 Task: Export file in Medium Quality
Action: Mouse moved to (1338, 38)
Screenshot: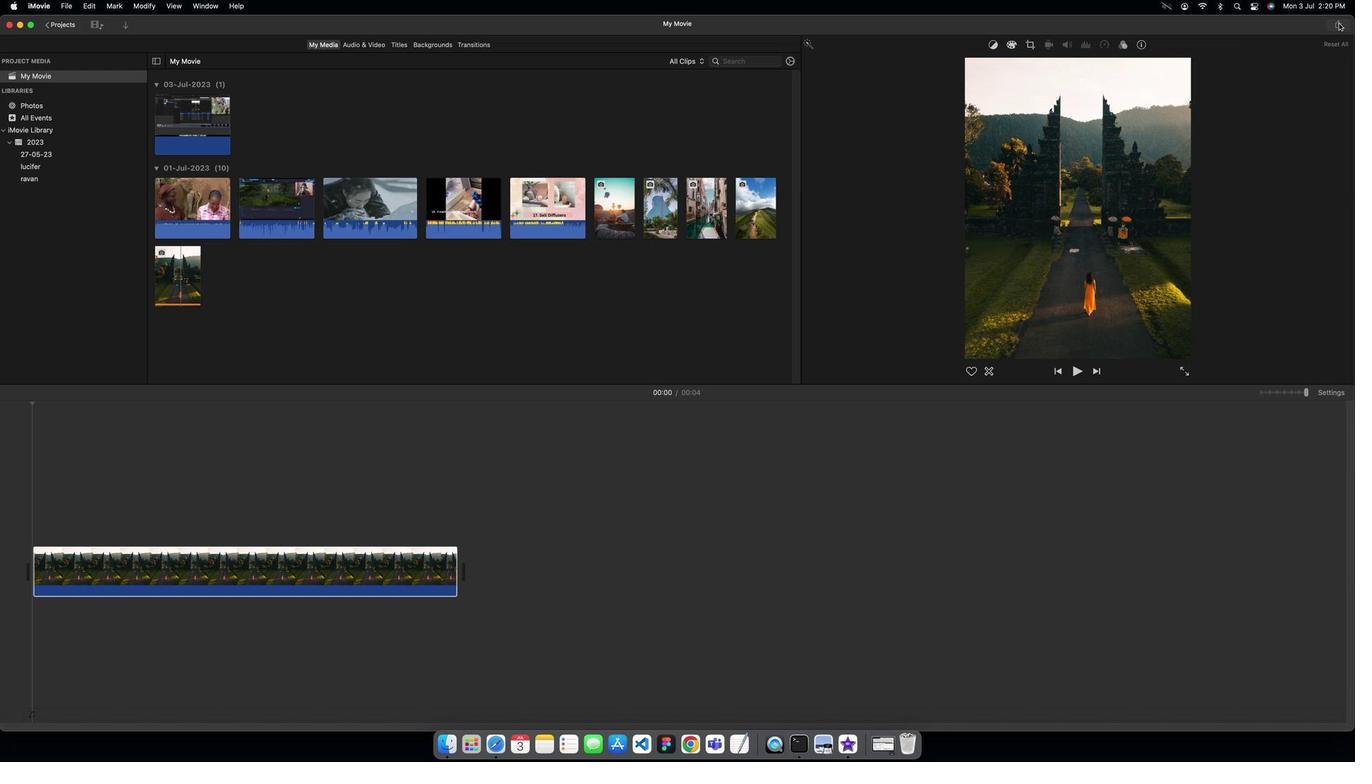 
Action: Mouse pressed left at (1338, 38)
Screenshot: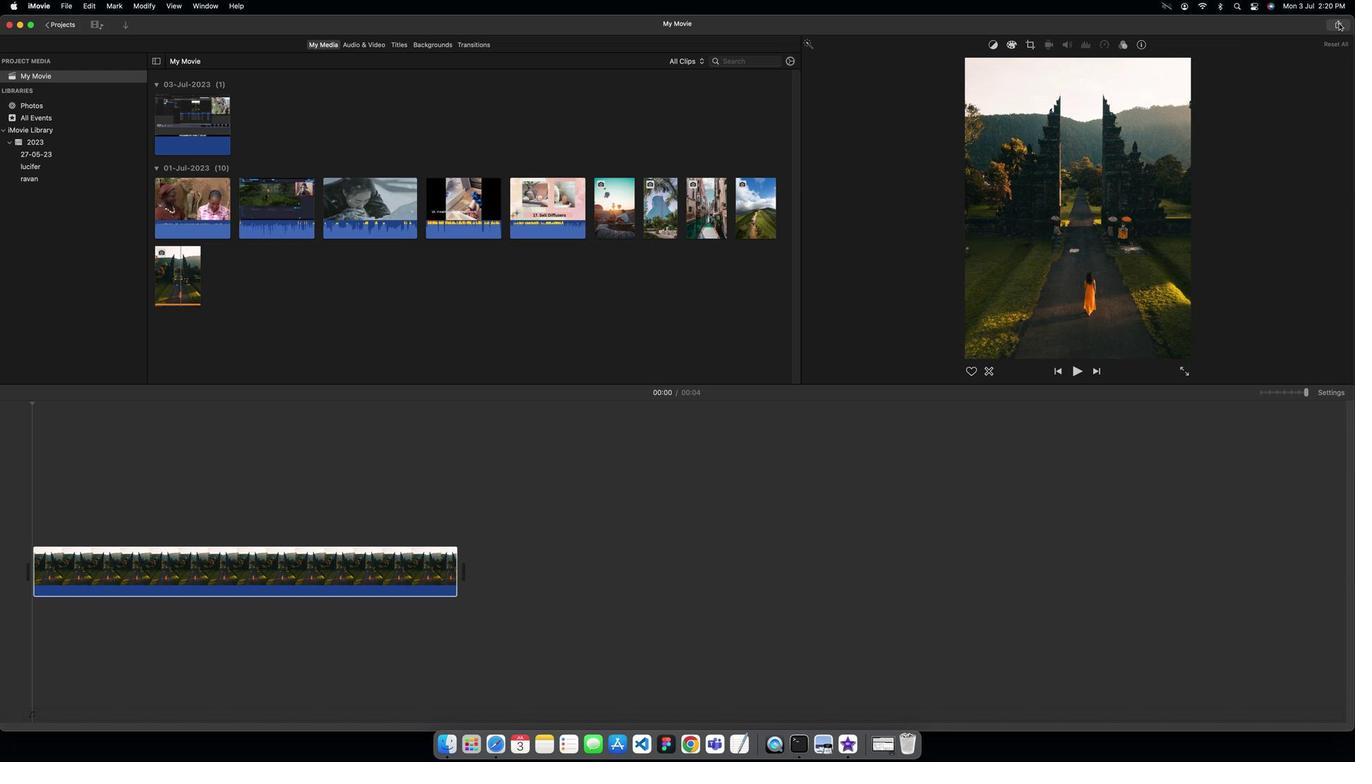 
Action: Mouse moved to (1319, 109)
Screenshot: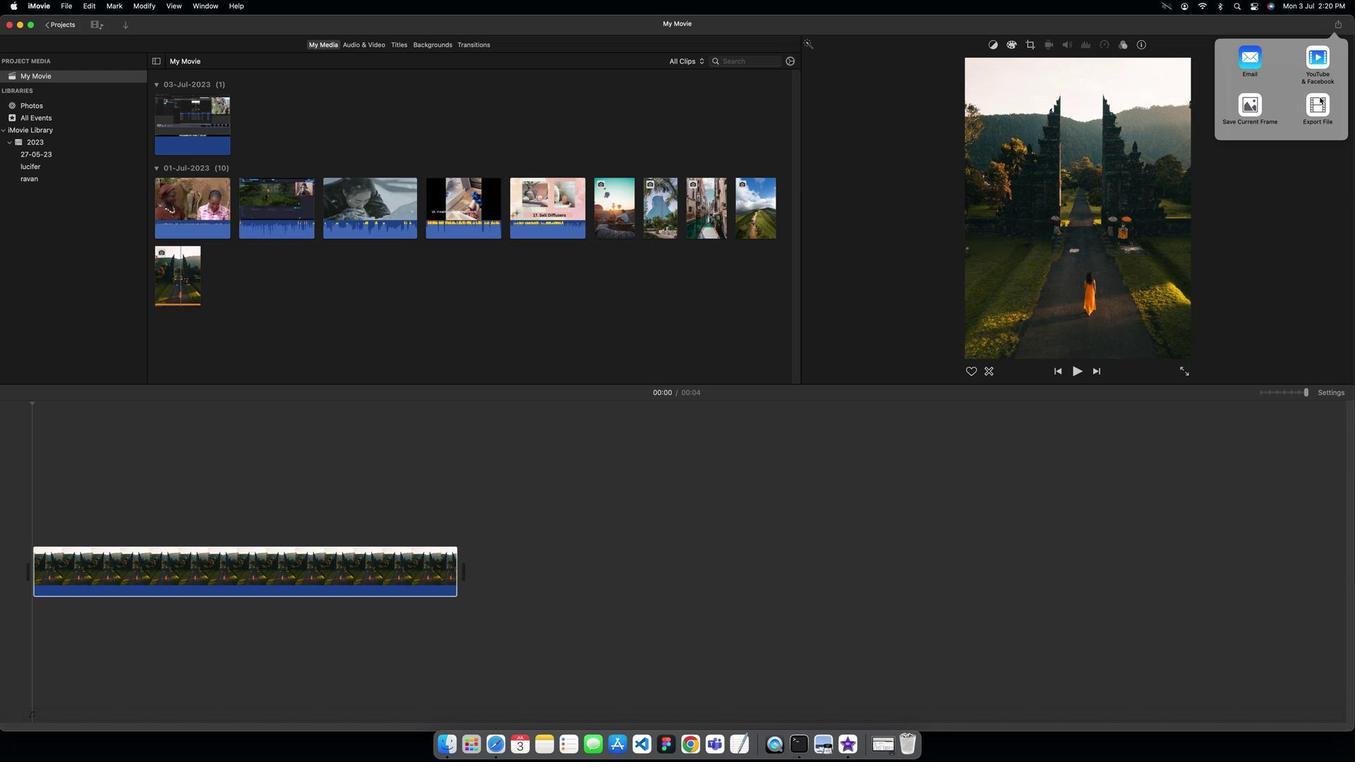
Action: Mouse pressed left at (1319, 109)
Screenshot: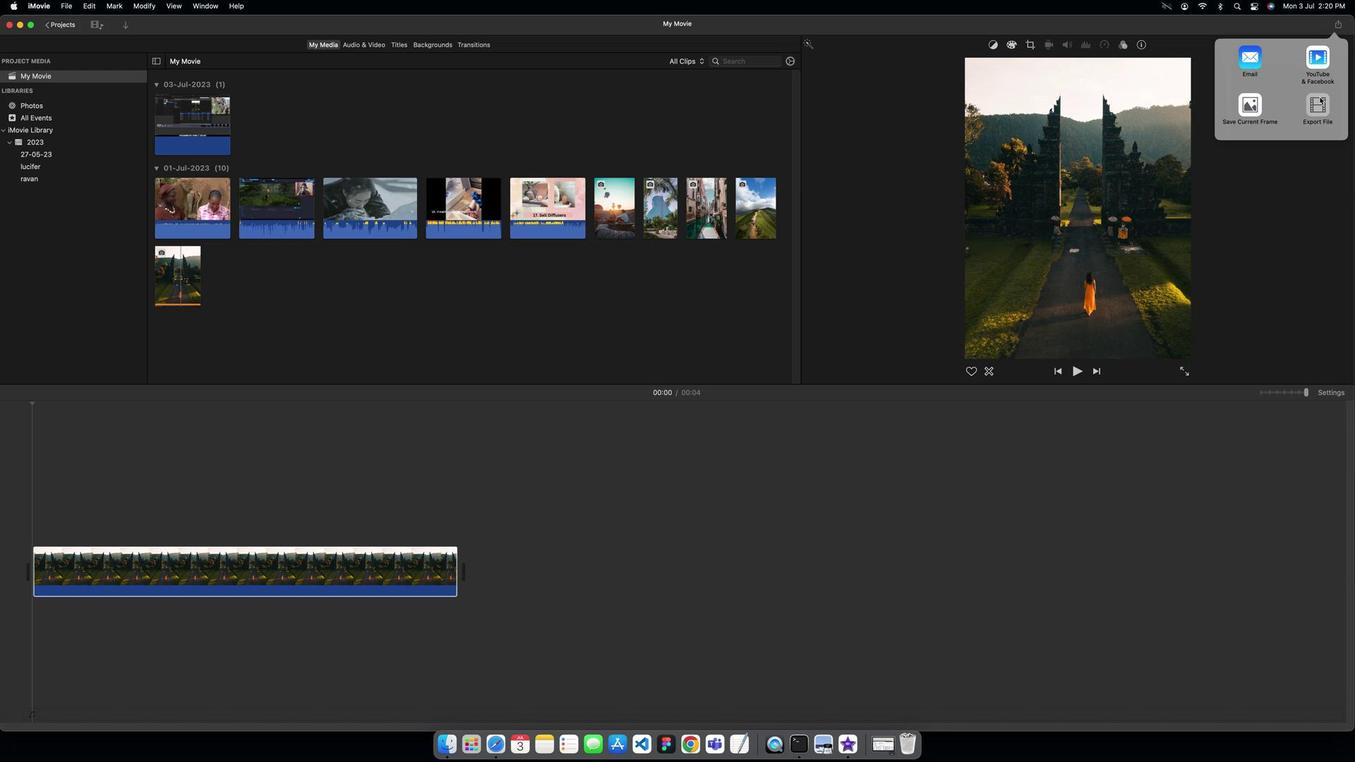
Action: Mouse moved to (745, 233)
Screenshot: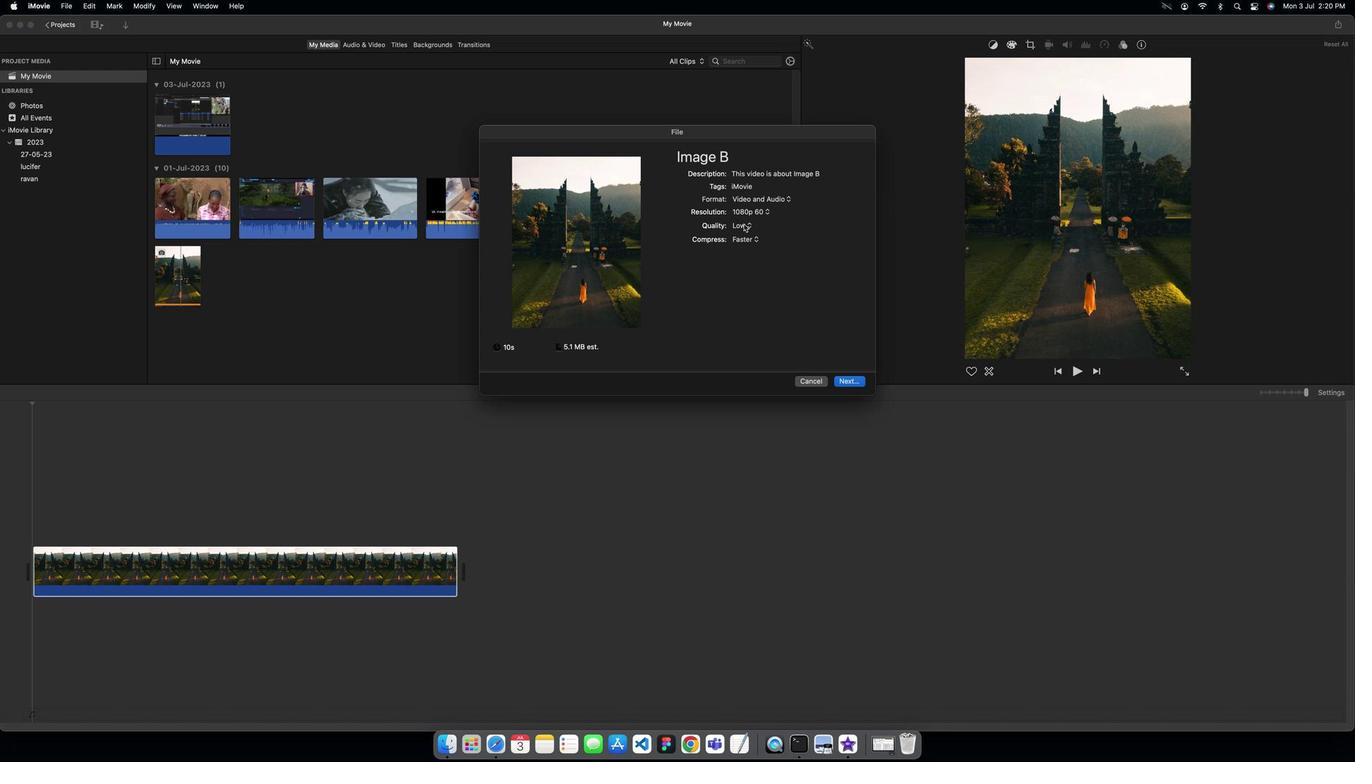 
Action: Mouse pressed left at (745, 233)
Screenshot: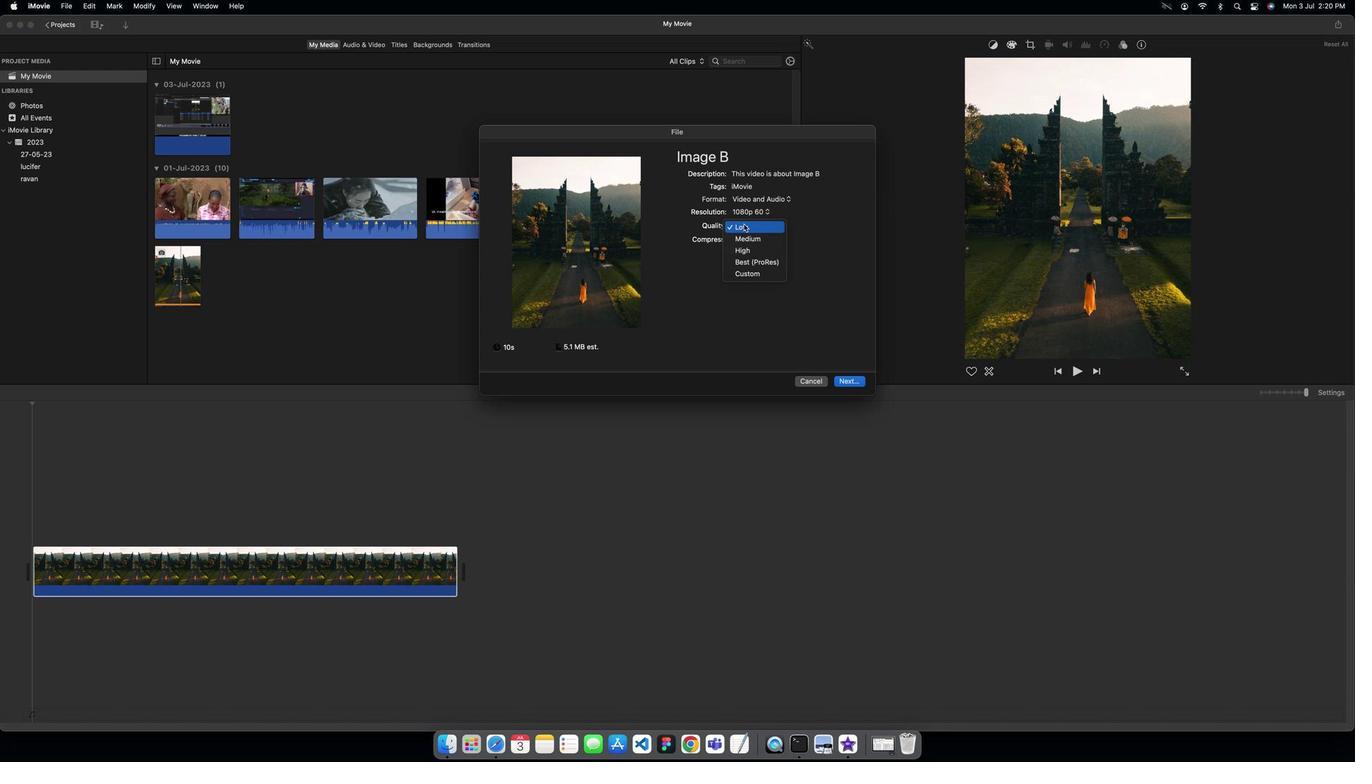
Action: Mouse moved to (747, 243)
Screenshot: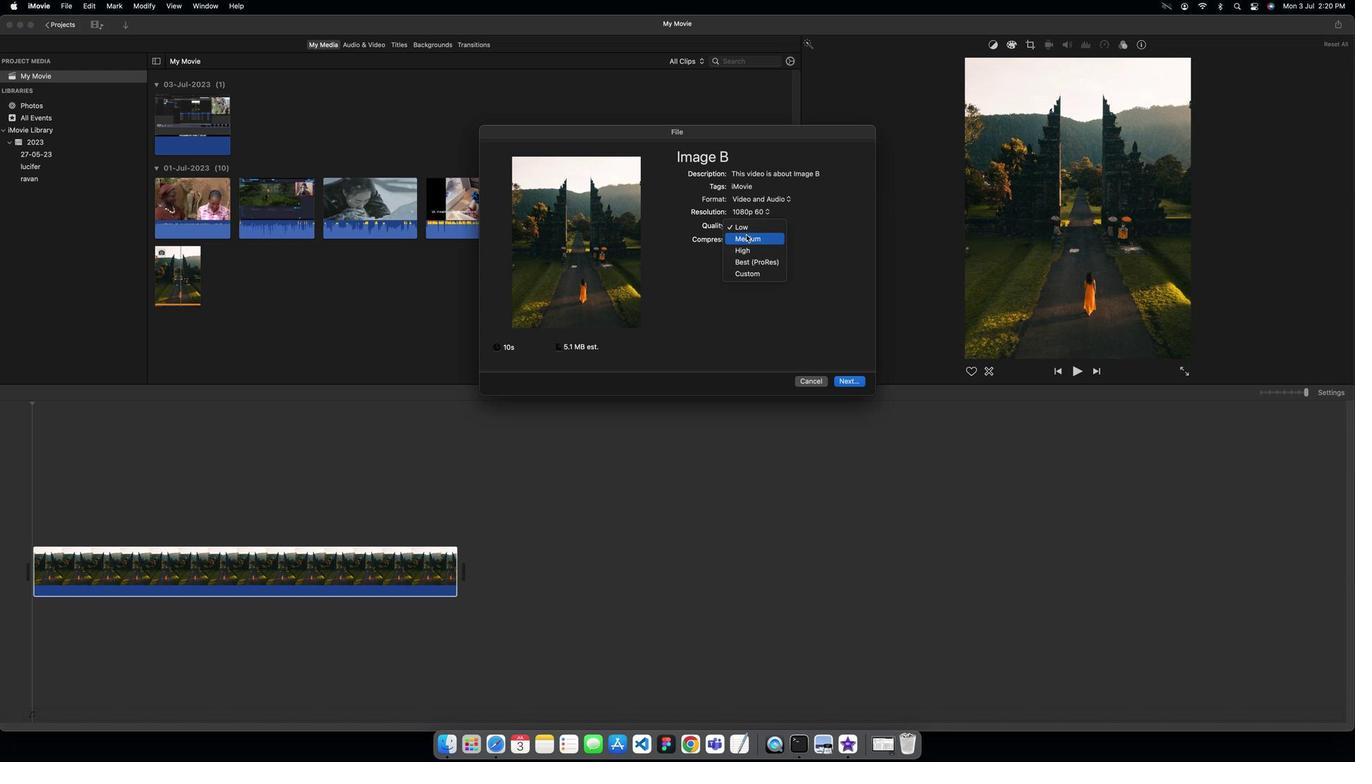 
Action: Mouse pressed left at (747, 243)
Screenshot: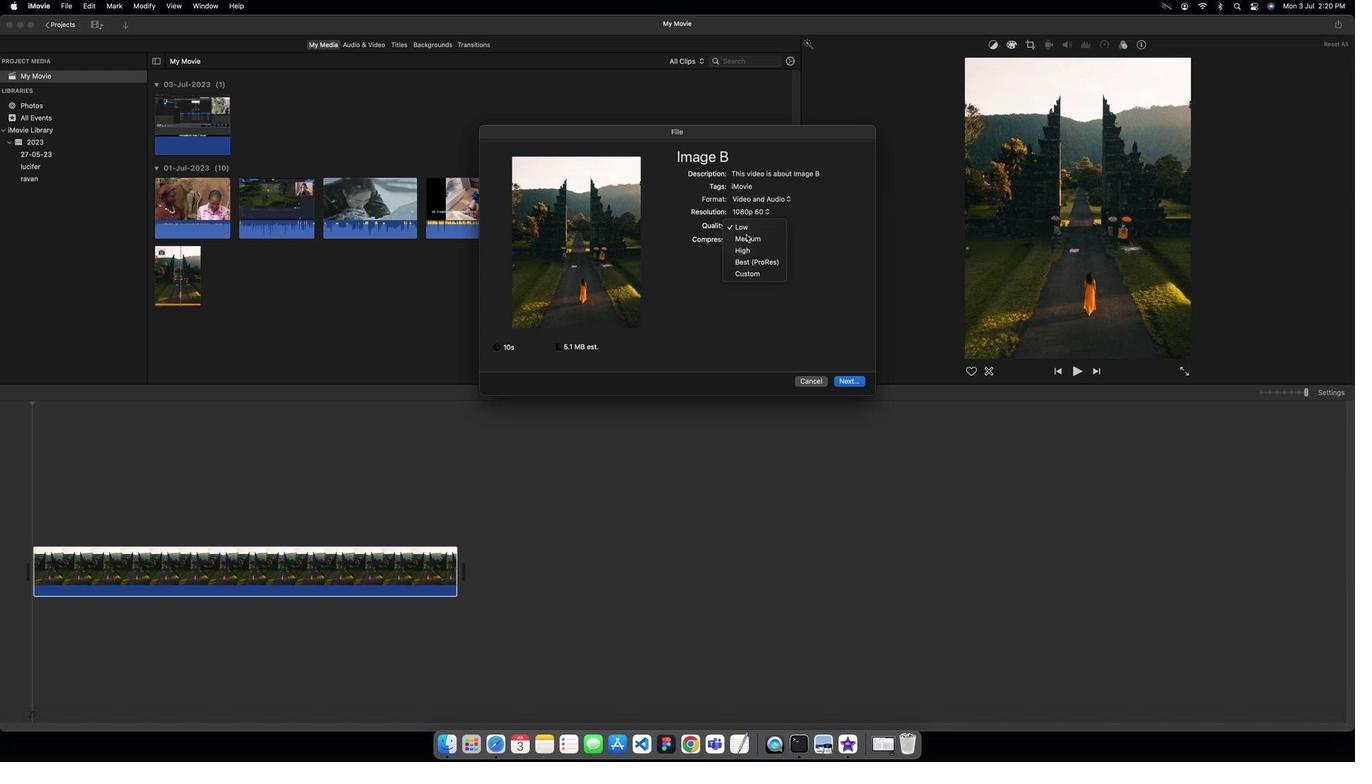 
Action: Mouse moved to (847, 385)
Screenshot: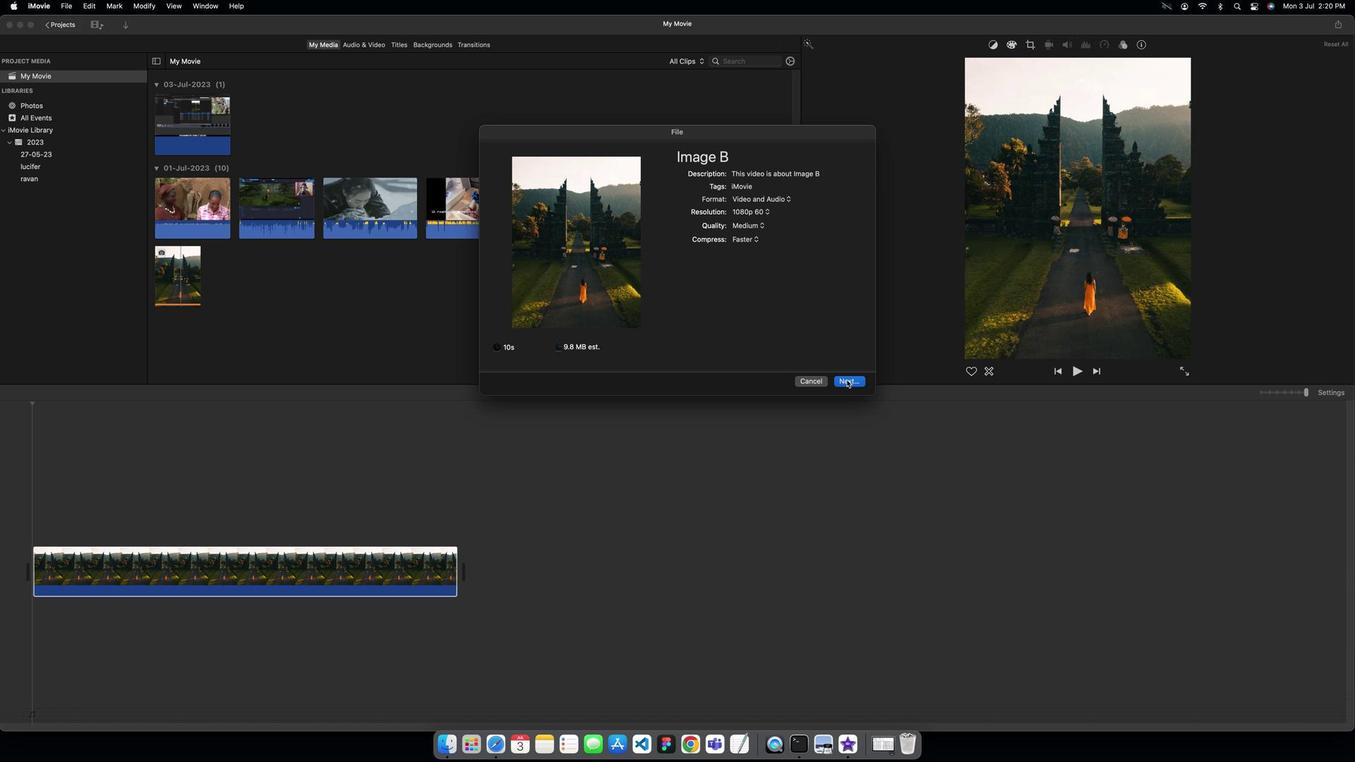 
Action: Mouse pressed left at (847, 385)
Screenshot: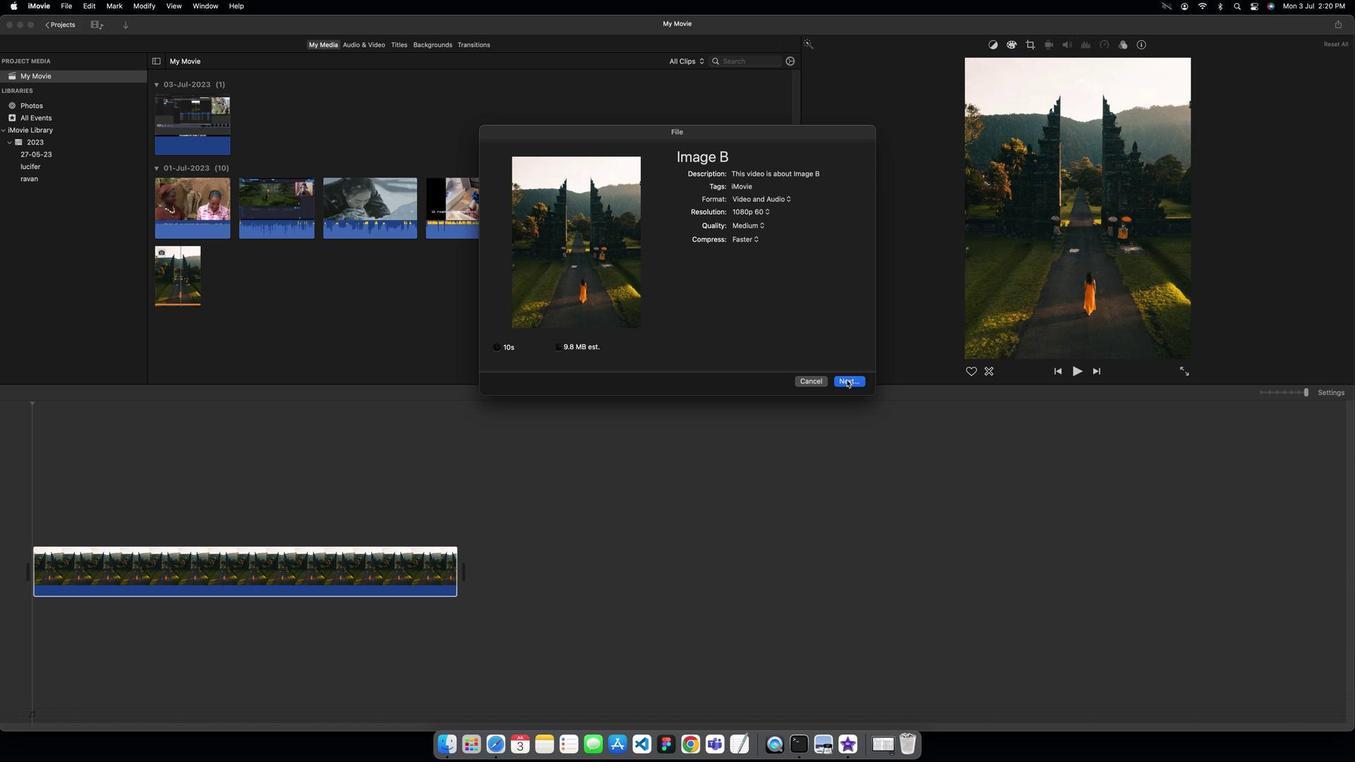 
Action: Mouse moved to (737, 288)
Screenshot: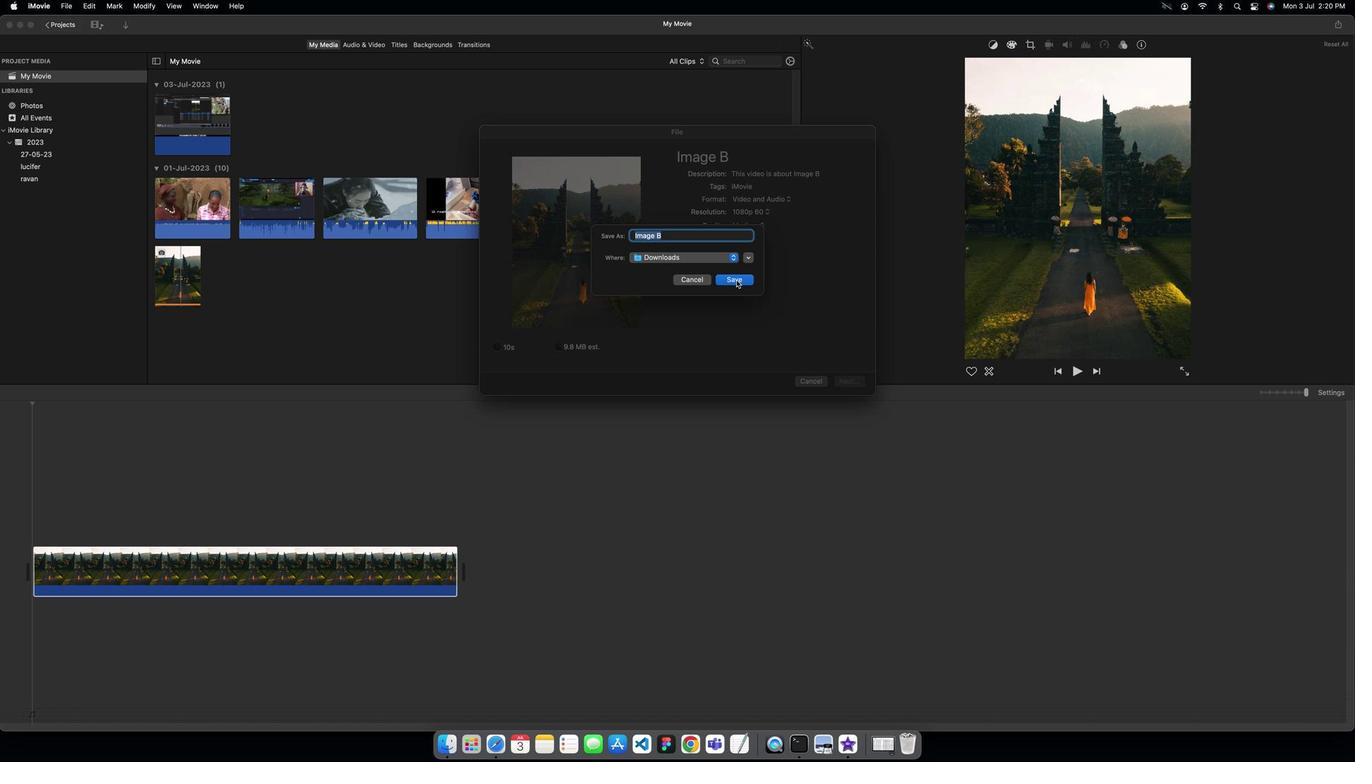 
Action: Mouse pressed left at (737, 288)
Screenshot: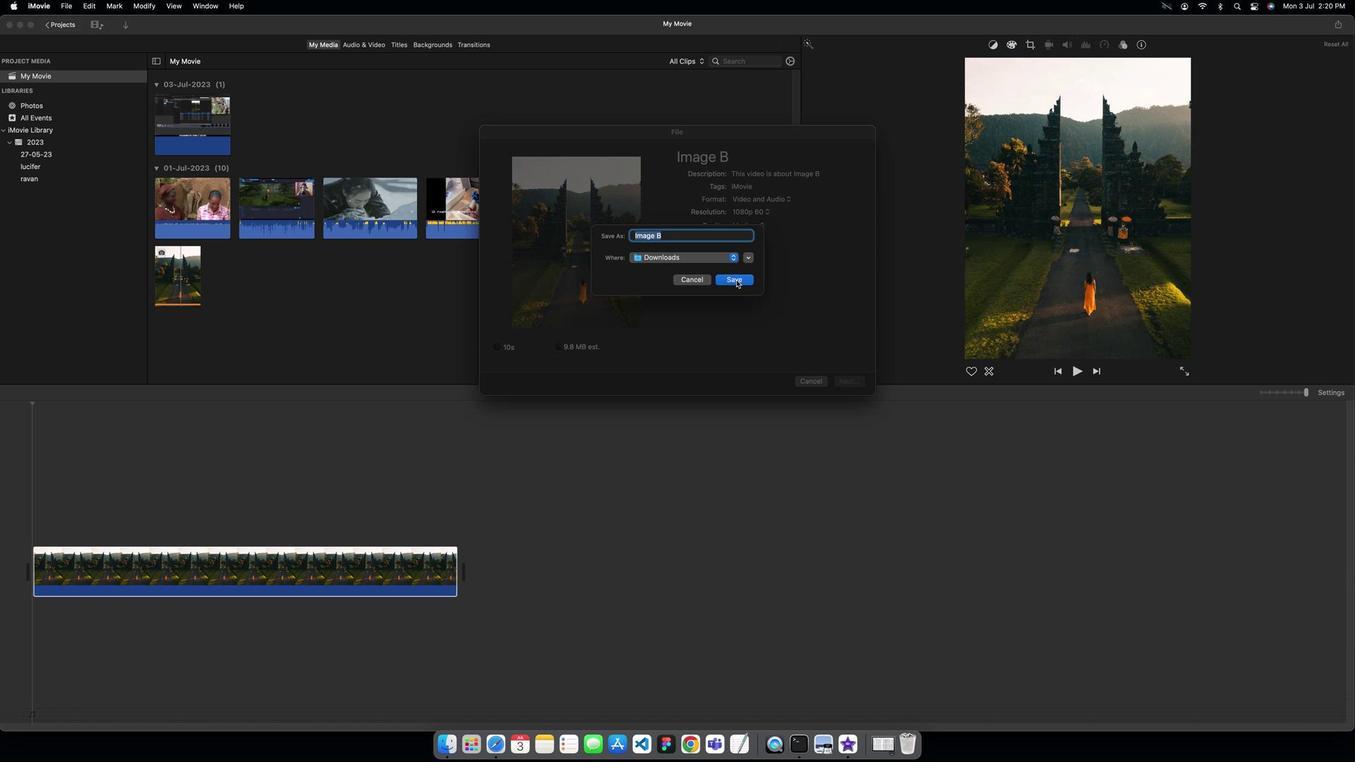 
